 Task: Assign in the project TrackForge the issue 'Implement a feature for users to share their location and find nearby friends' to the sprint 'Mission Control'.
Action: Mouse moved to (1143, 567)
Screenshot: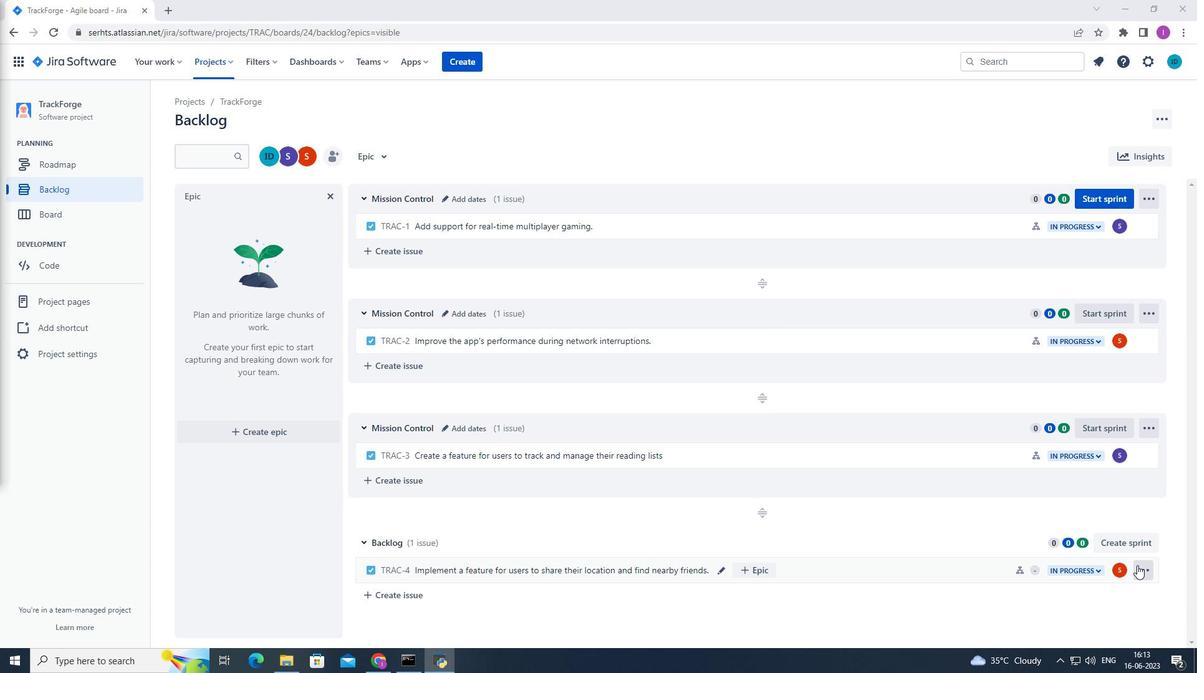 
Action: Mouse pressed left at (1143, 567)
Screenshot: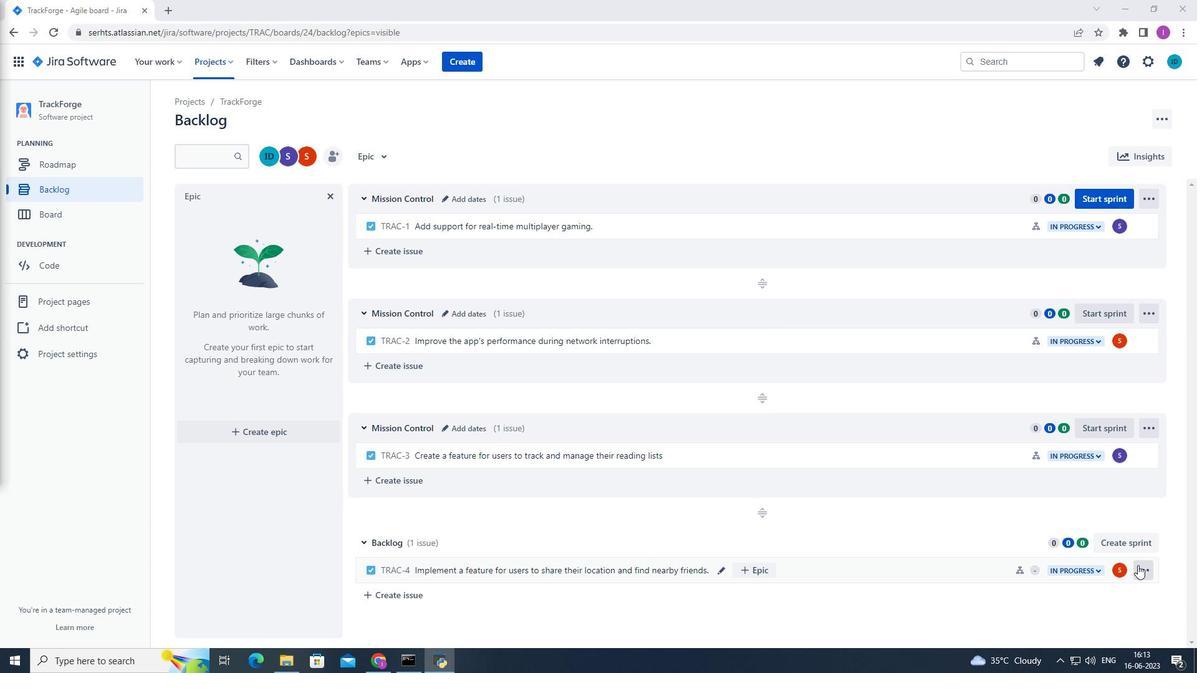 
Action: Mouse moved to (1120, 502)
Screenshot: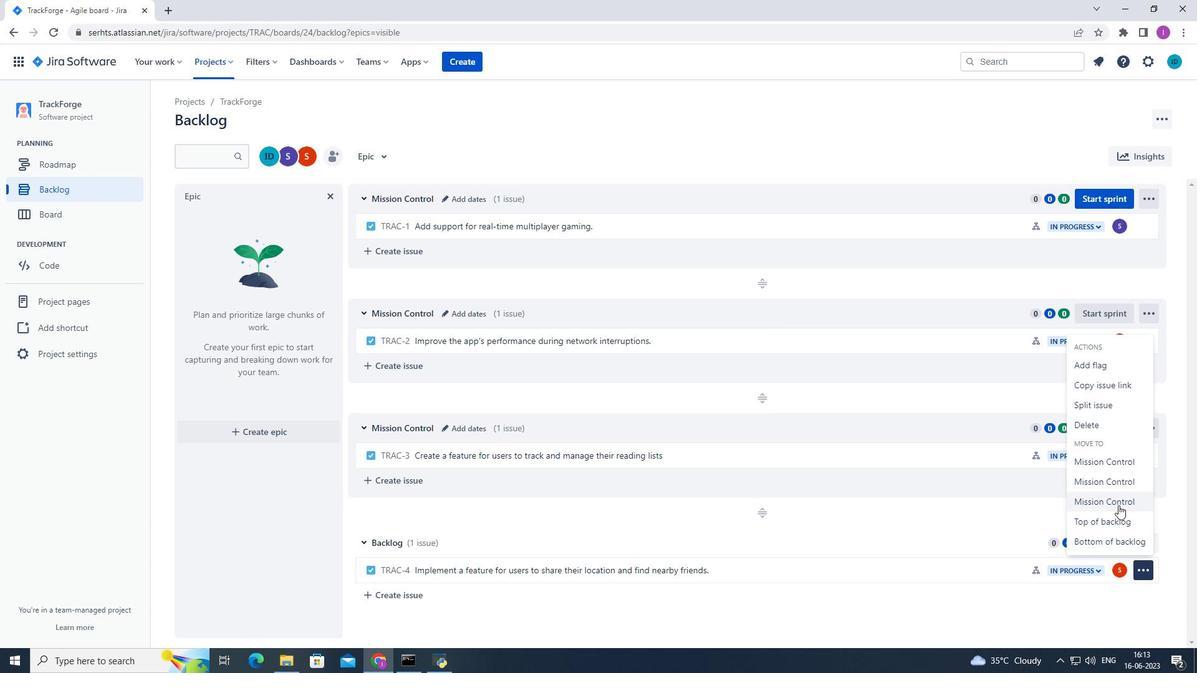 
Action: Mouse pressed left at (1120, 502)
Screenshot: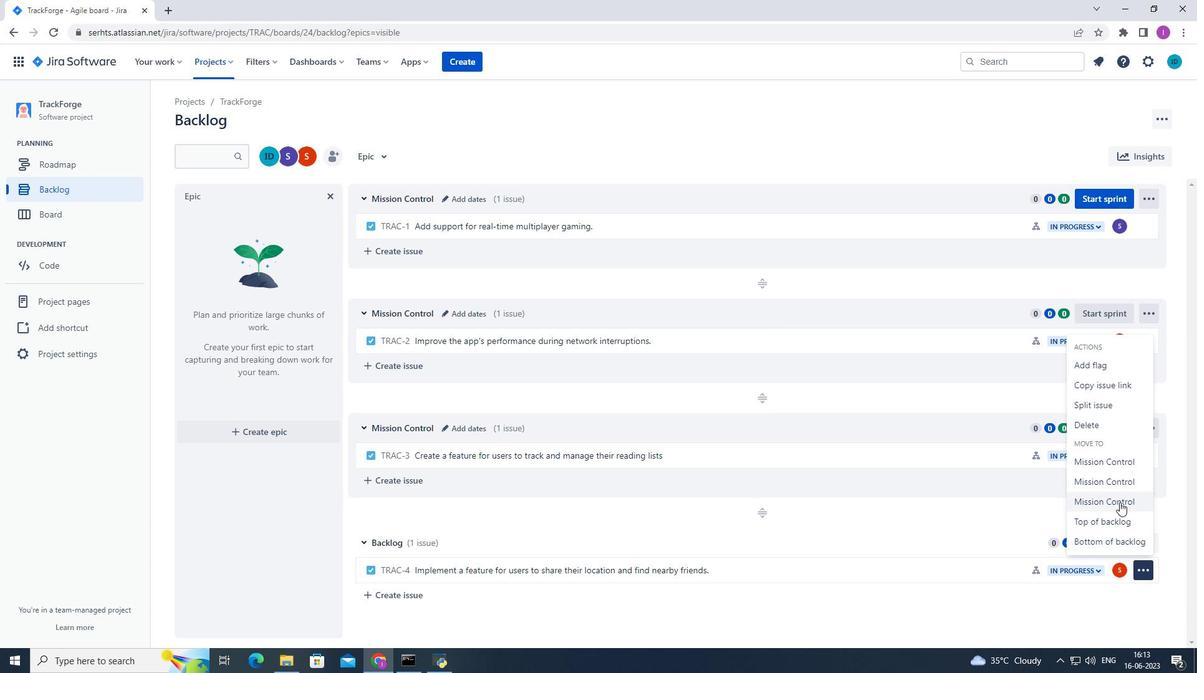
Action: Mouse moved to (545, 456)
Screenshot: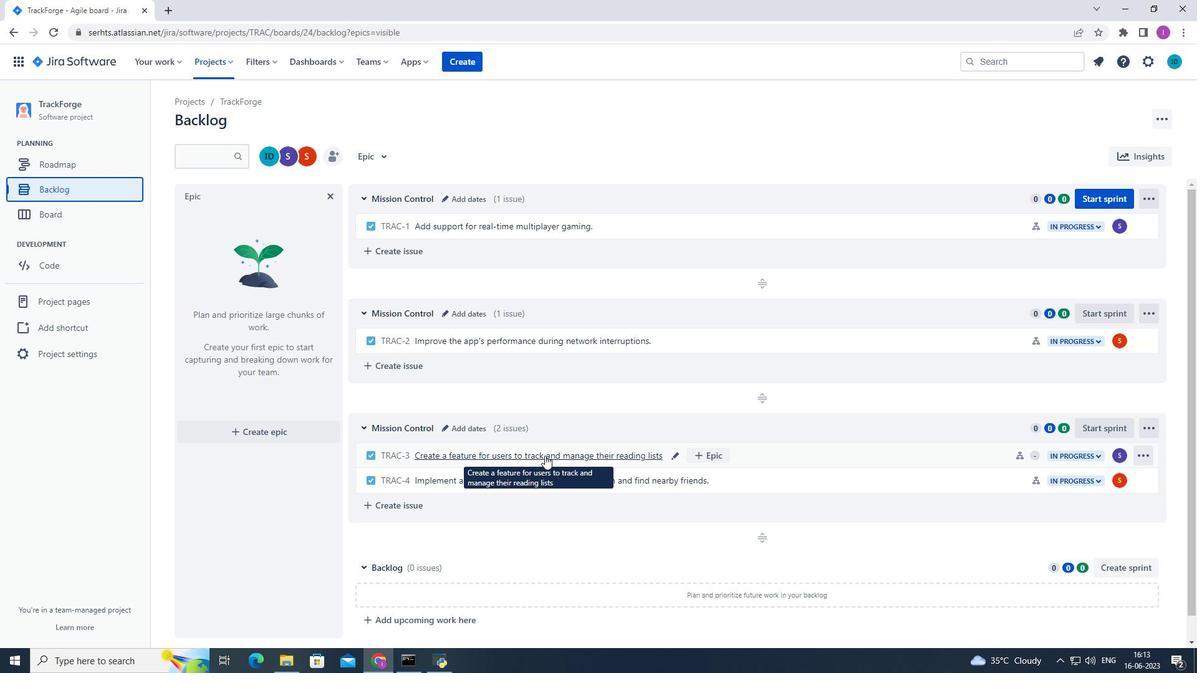 
